 Task: Add Finlandia Imported Sliced Swiss Cheese to the cart.
Action: Mouse moved to (742, 246)
Screenshot: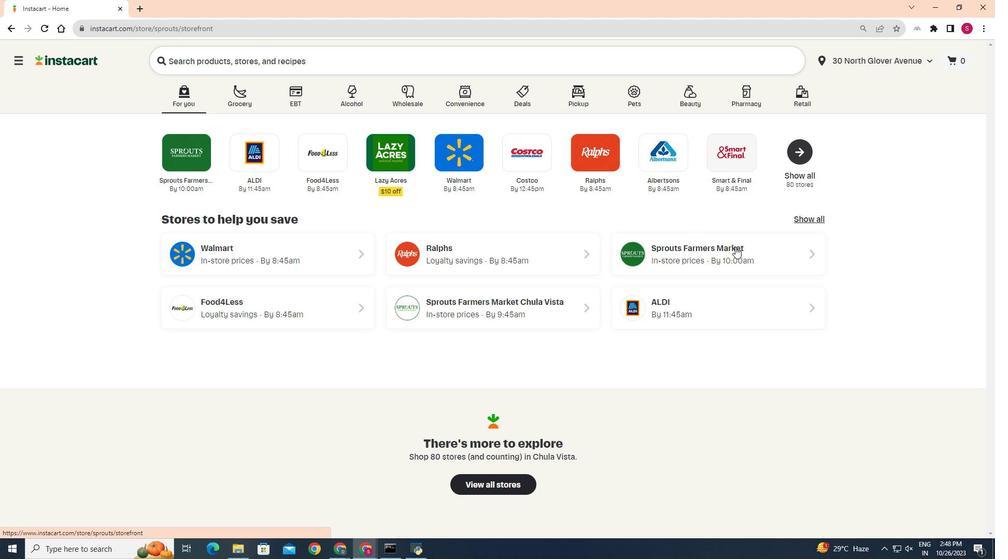 
Action: Mouse pressed left at (742, 246)
Screenshot: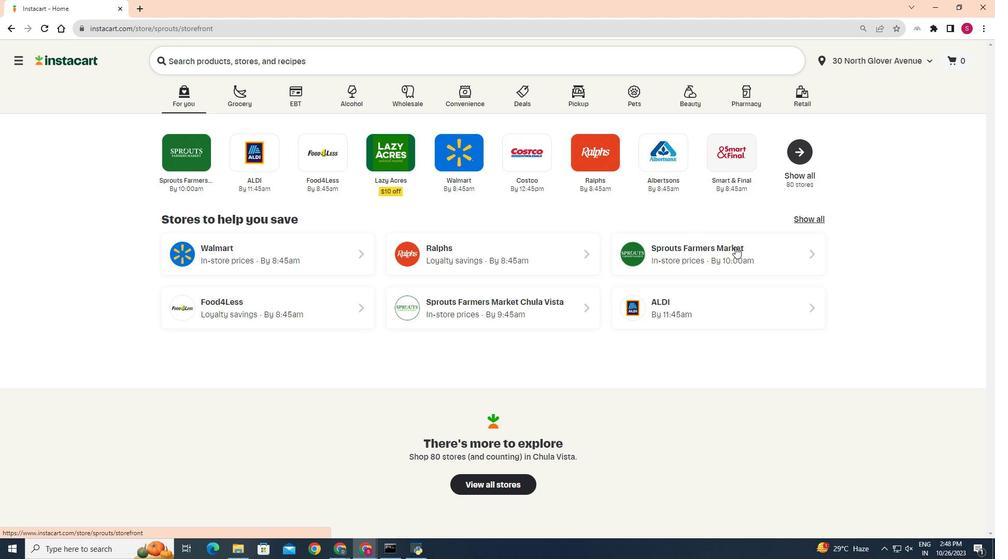 
Action: Mouse moved to (28, 435)
Screenshot: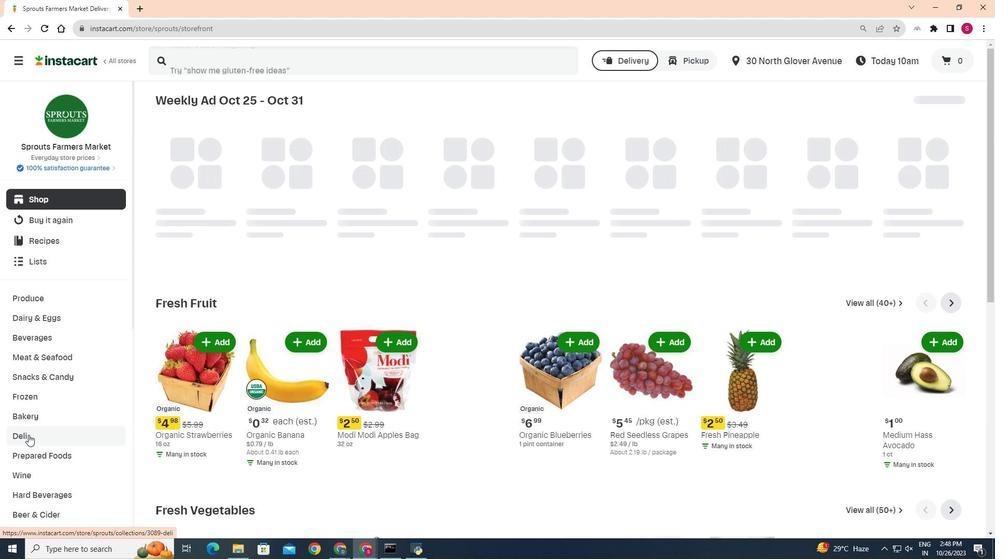 
Action: Mouse pressed left at (28, 435)
Screenshot: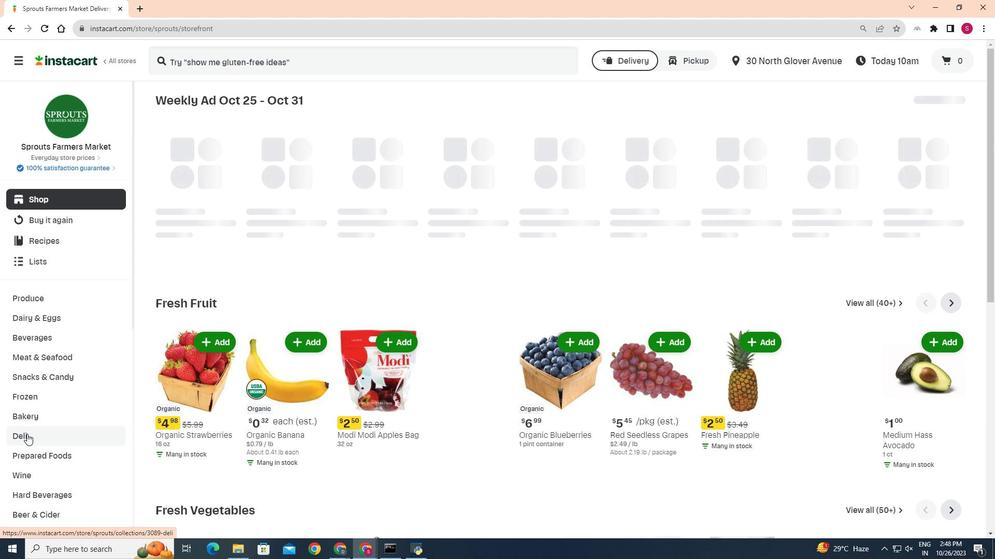 
Action: Mouse moved to (273, 129)
Screenshot: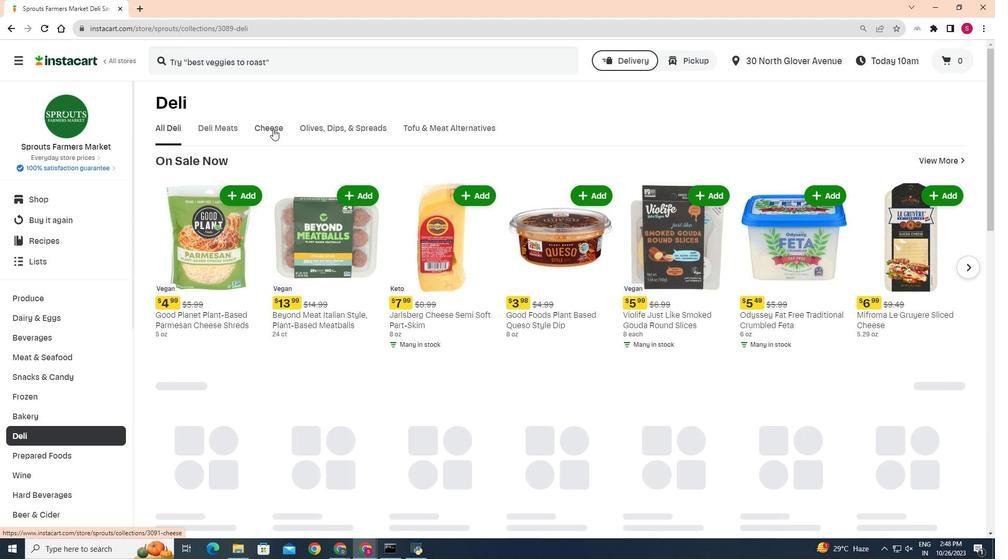 
Action: Mouse pressed left at (273, 129)
Screenshot: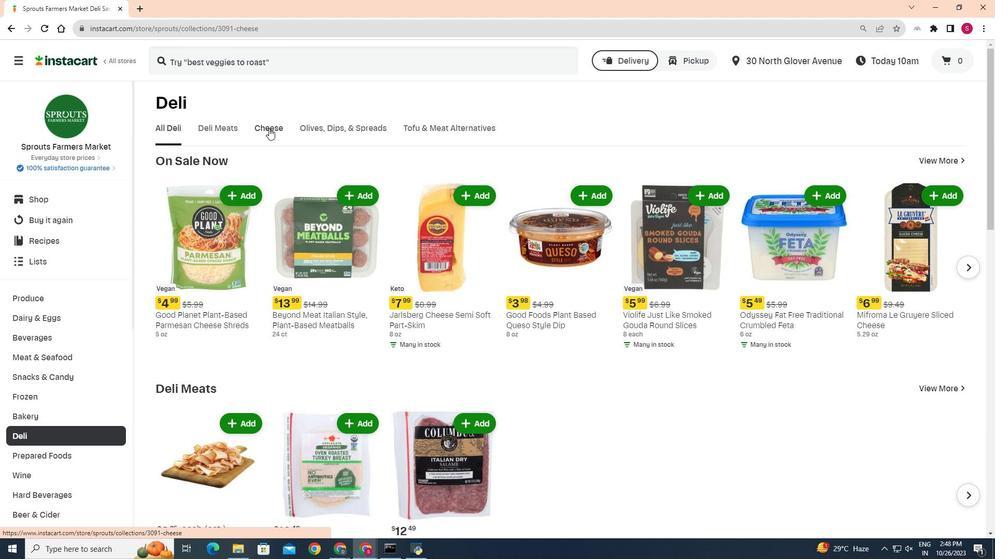 
Action: Mouse moved to (655, 171)
Screenshot: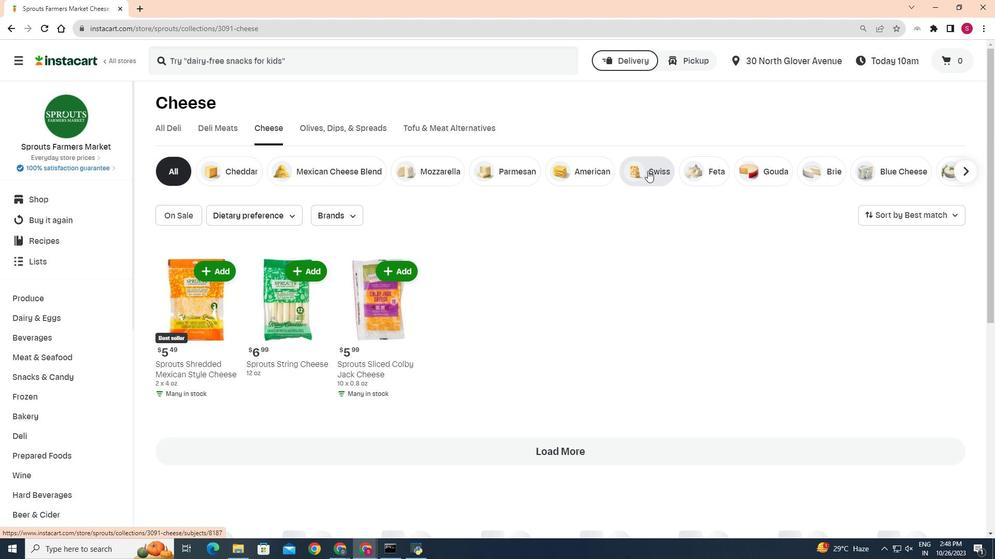 
Action: Mouse pressed left at (655, 171)
Screenshot: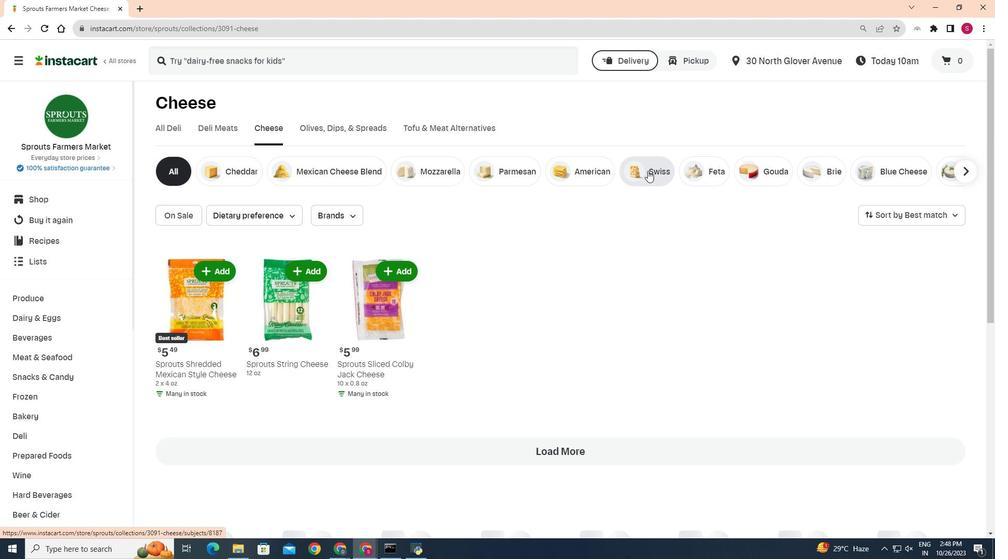 
Action: Mouse moved to (652, 262)
Screenshot: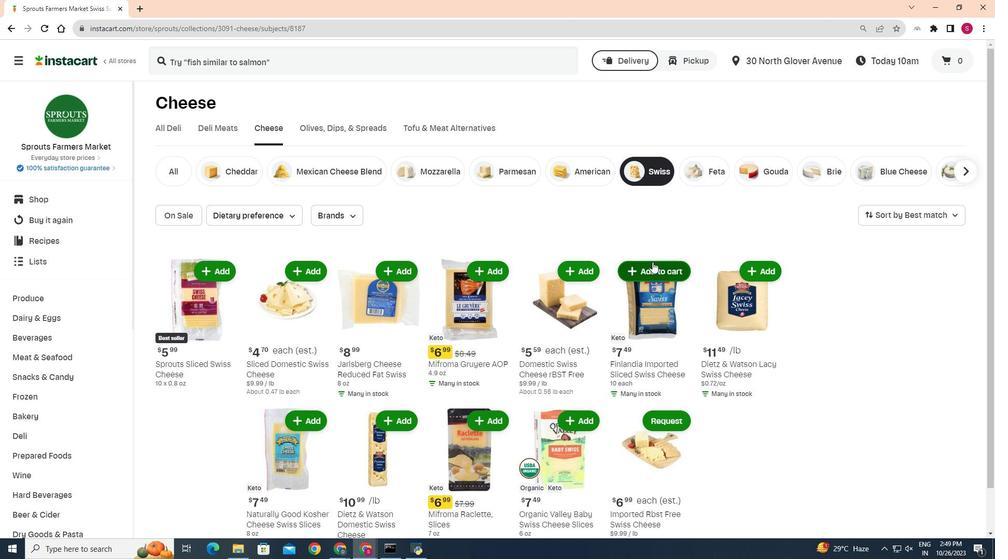 
Action: Mouse pressed left at (652, 262)
Screenshot: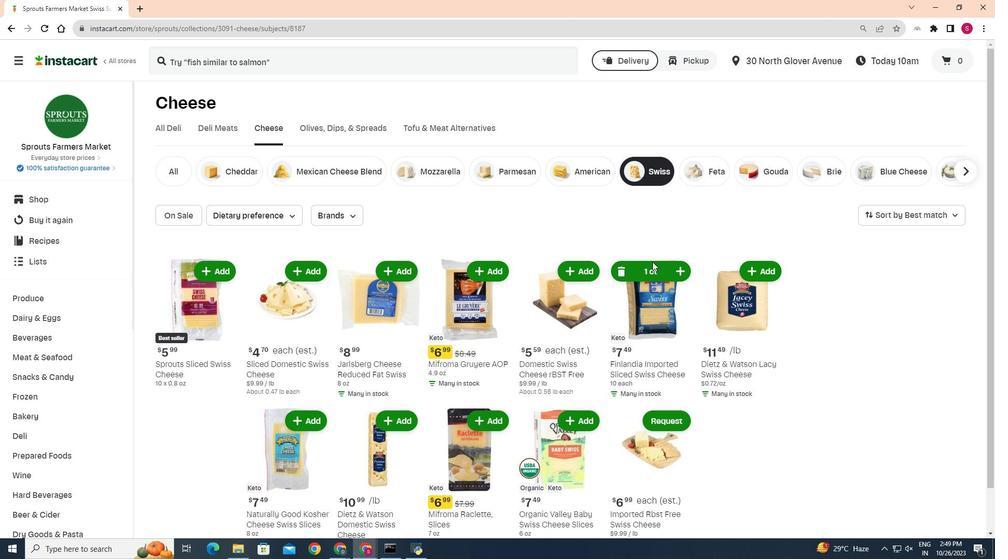 
Action: Mouse moved to (595, 270)
Screenshot: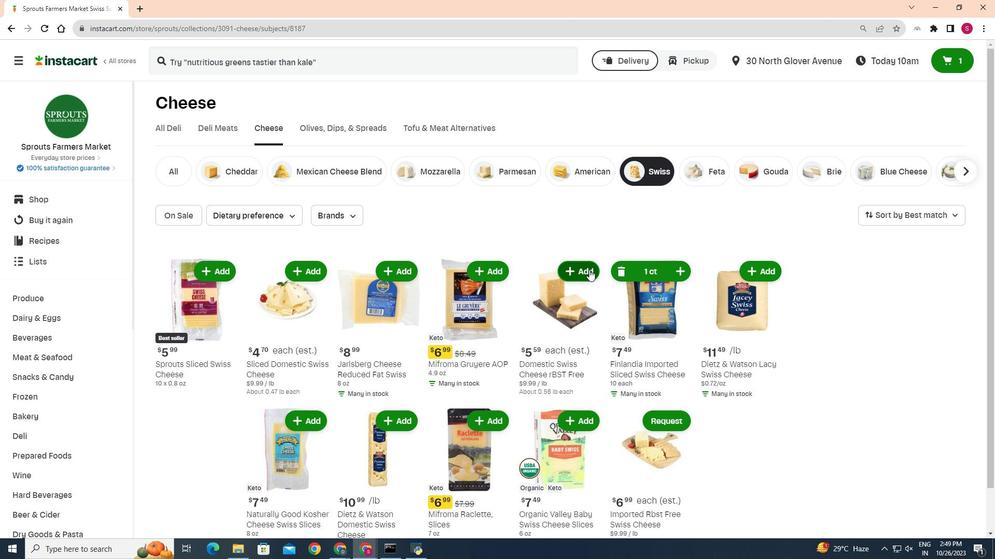 
